 Task: Search one way flight ticket for 3 adults, 3 children in premium economy from Huntington: Tri-state Airport (milton J. Ferguson Field) to Fort Wayne: Fort Wayne International Airport on 8-4-2023. Choice of flights is Westjet. Price is upto 99000. Outbound departure time preference is 21:30.
Action: Mouse moved to (284, 243)
Screenshot: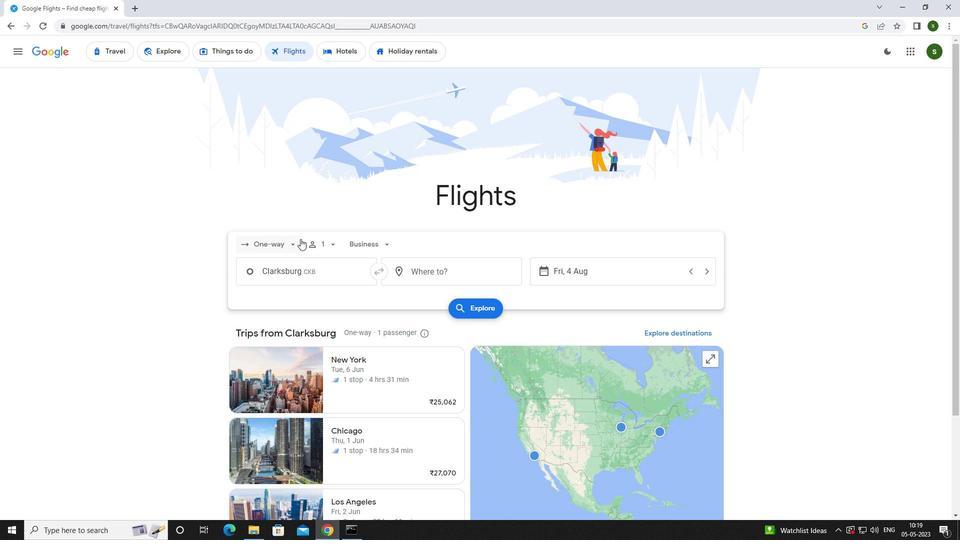 
Action: Mouse pressed left at (284, 243)
Screenshot: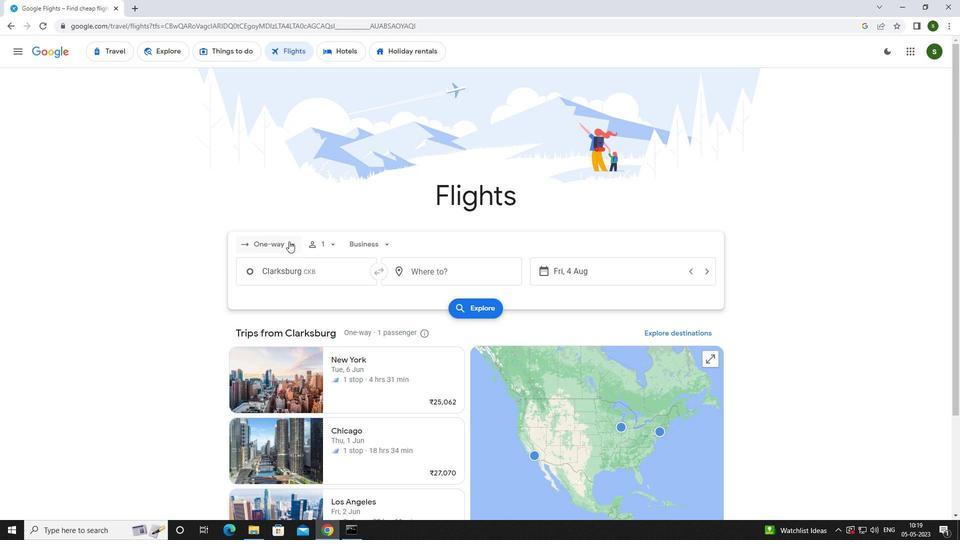 
Action: Mouse moved to (297, 285)
Screenshot: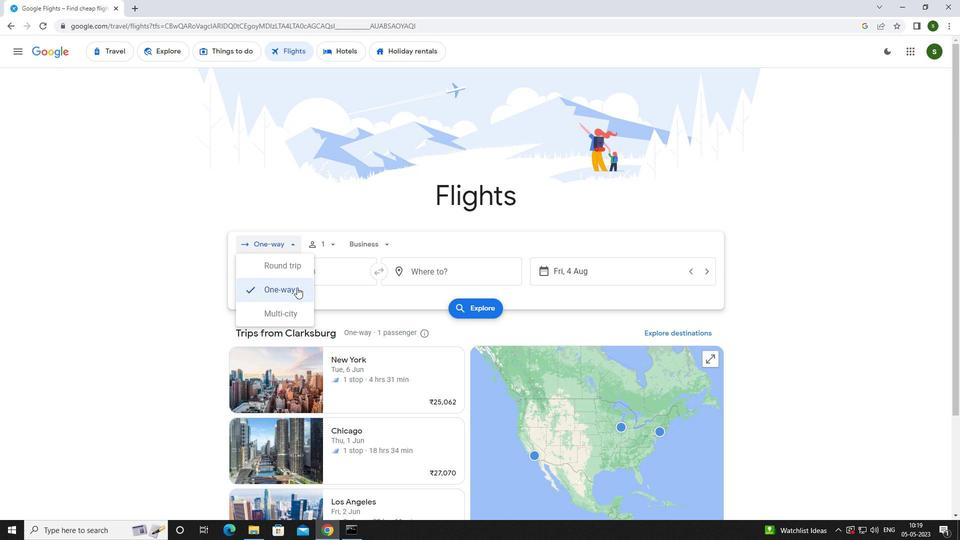 
Action: Mouse pressed left at (297, 285)
Screenshot: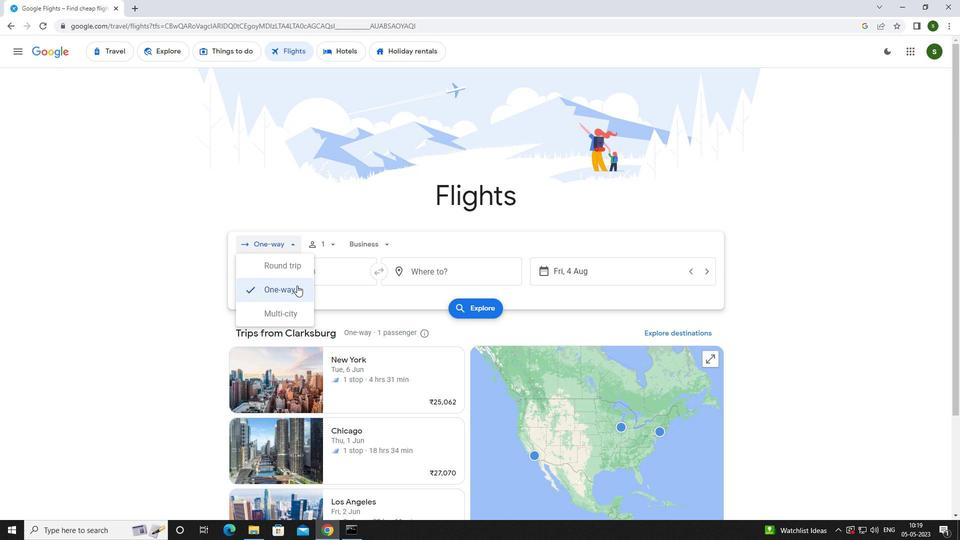 
Action: Mouse moved to (331, 244)
Screenshot: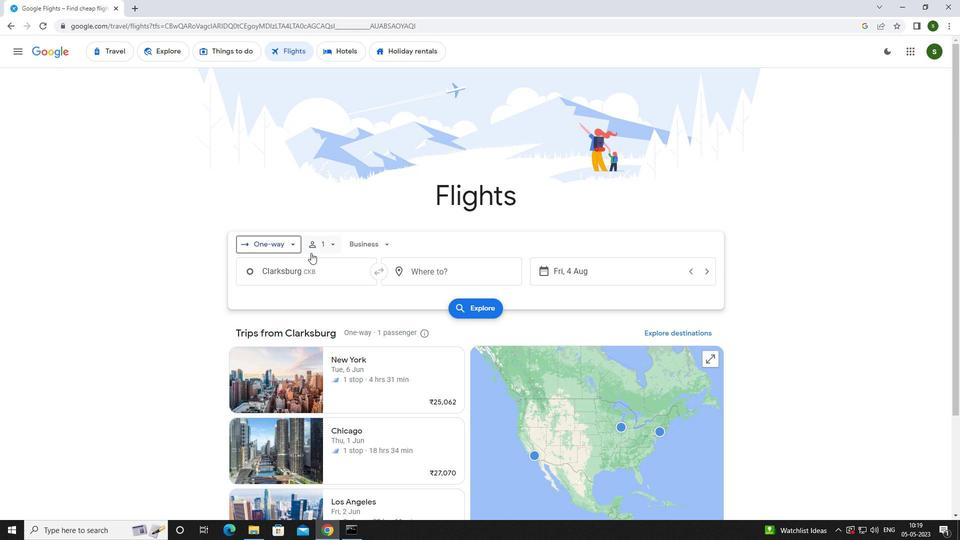 
Action: Mouse pressed left at (331, 244)
Screenshot: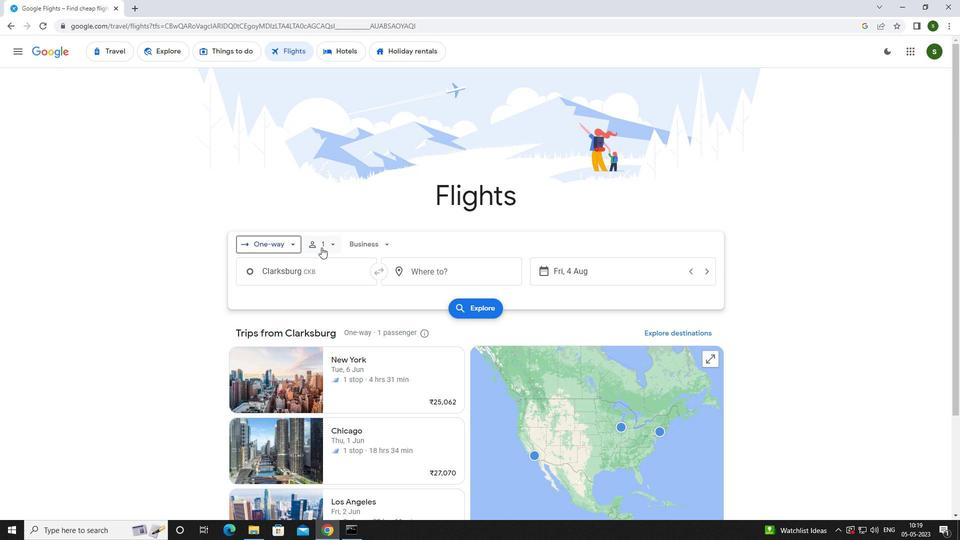 
Action: Mouse moved to (408, 270)
Screenshot: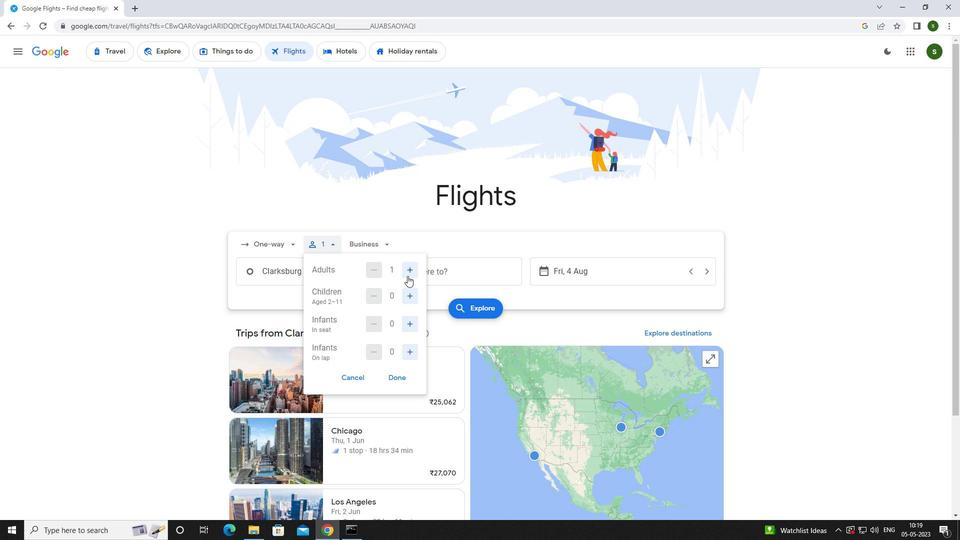 
Action: Mouse pressed left at (408, 270)
Screenshot: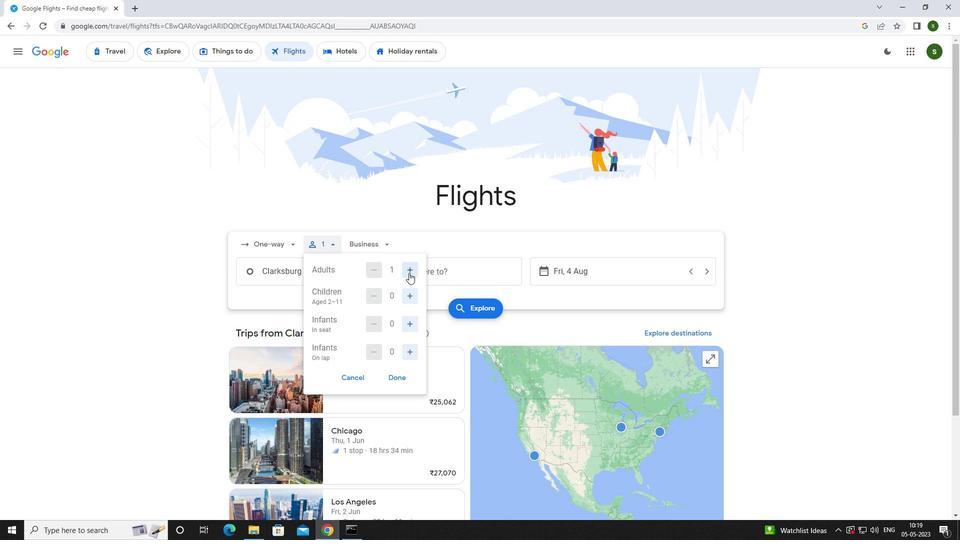 
Action: Mouse pressed left at (408, 270)
Screenshot: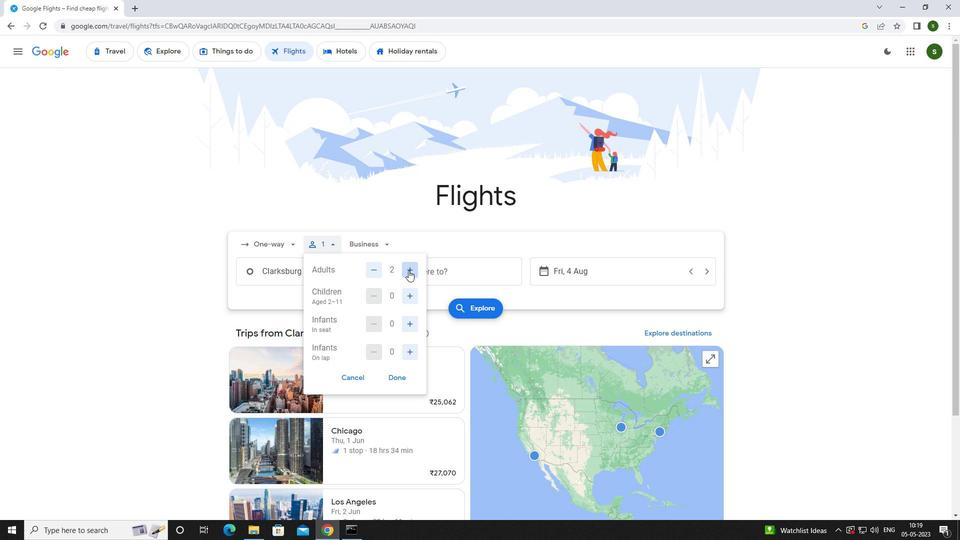 
Action: Mouse moved to (405, 295)
Screenshot: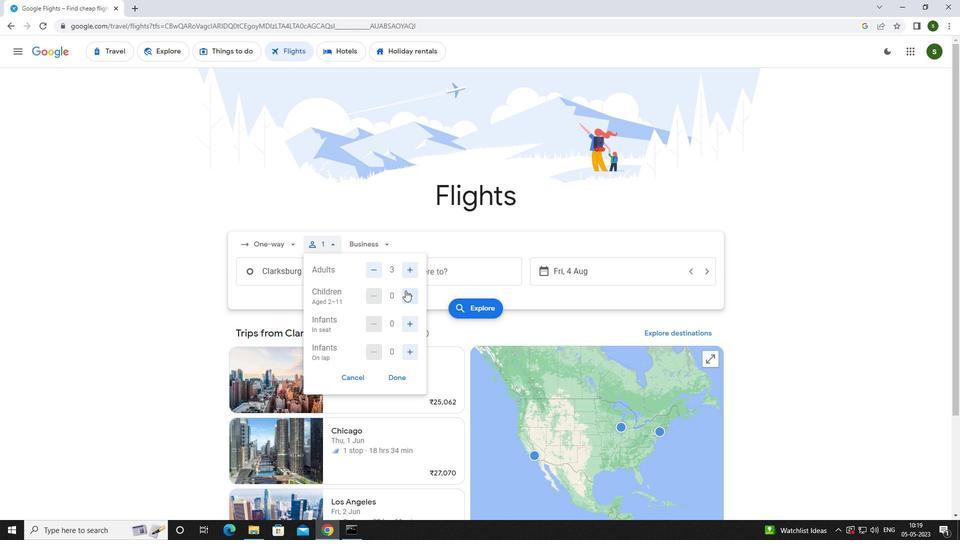 
Action: Mouse pressed left at (405, 295)
Screenshot: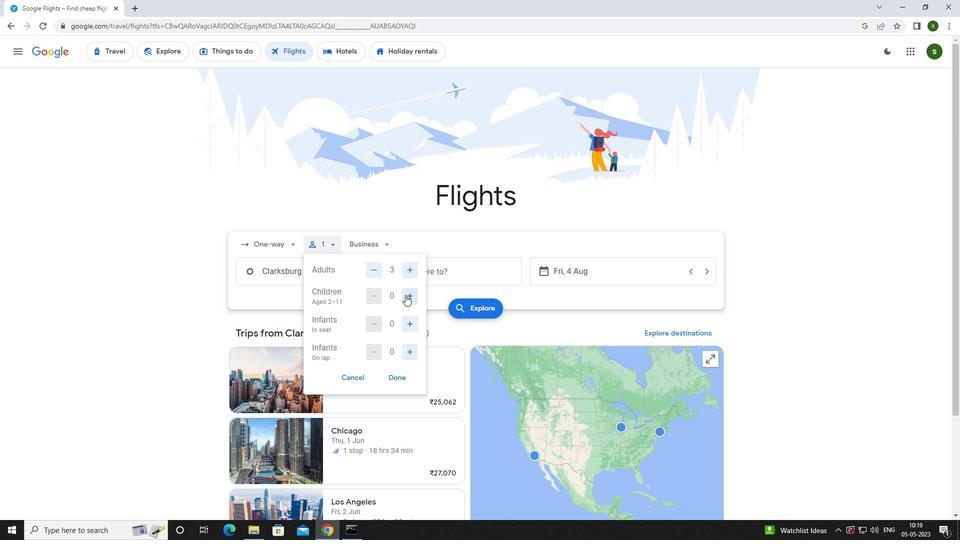 
Action: Mouse pressed left at (405, 295)
Screenshot: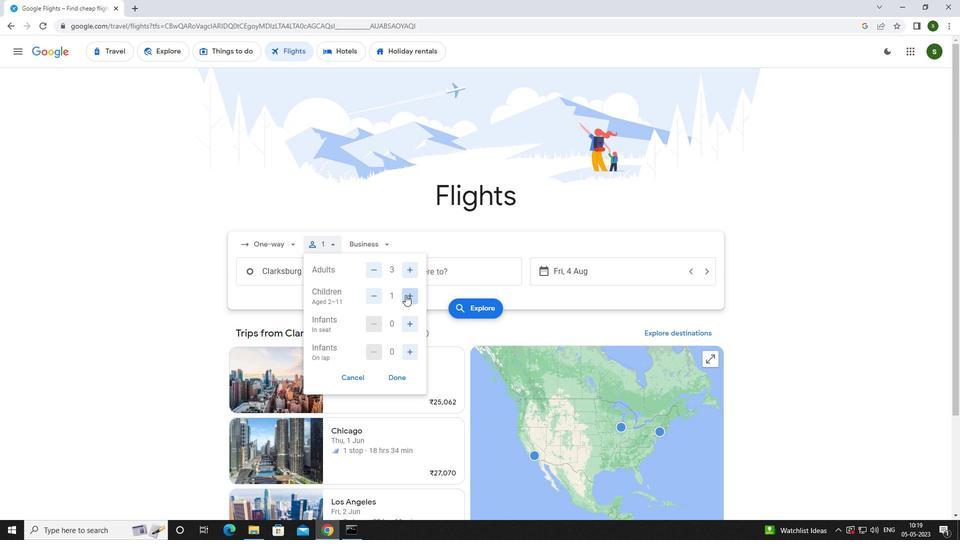 
Action: Mouse pressed left at (405, 295)
Screenshot: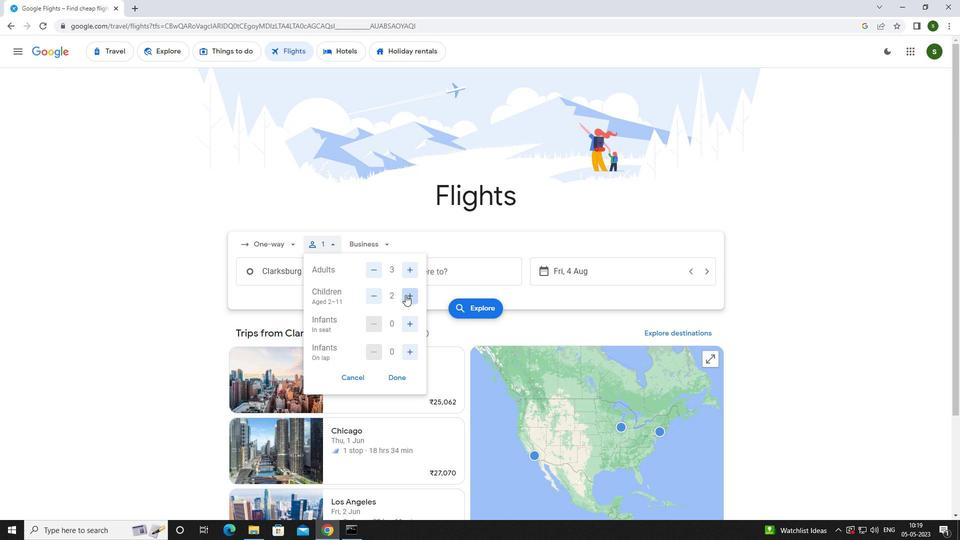 
Action: Mouse moved to (377, 248)
Screenshot: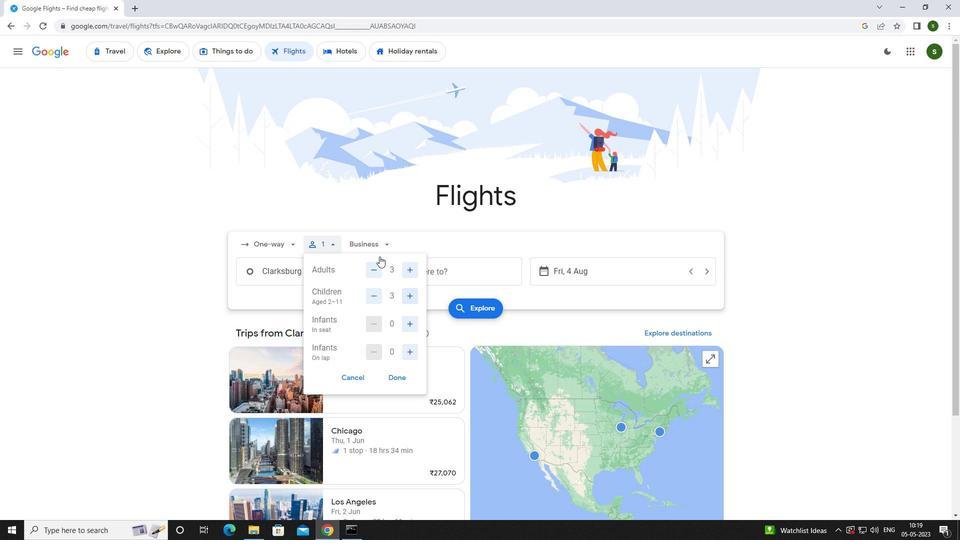 
Action: Mouse pressed left at (377, 248)
Screenshot: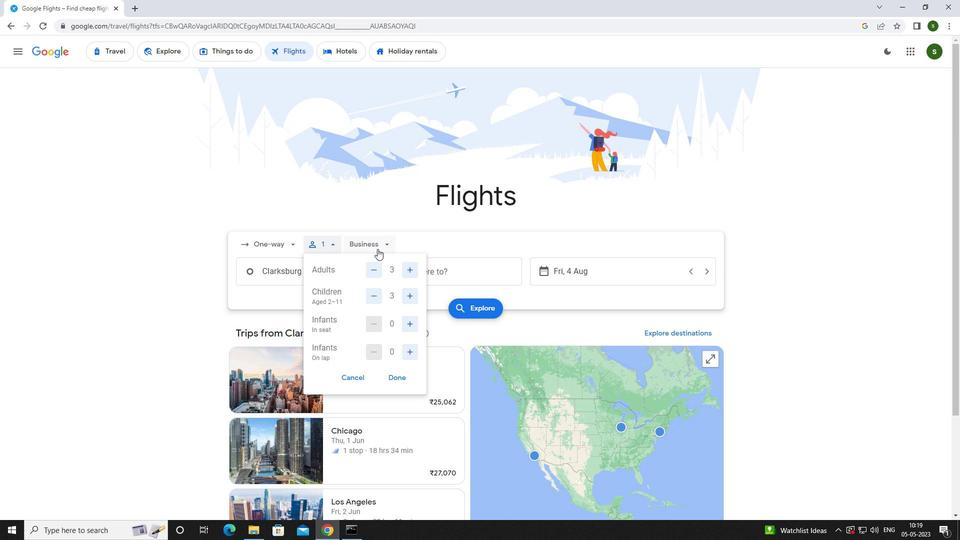 
Action: Mouse moved to (389, 288)
Screenshot: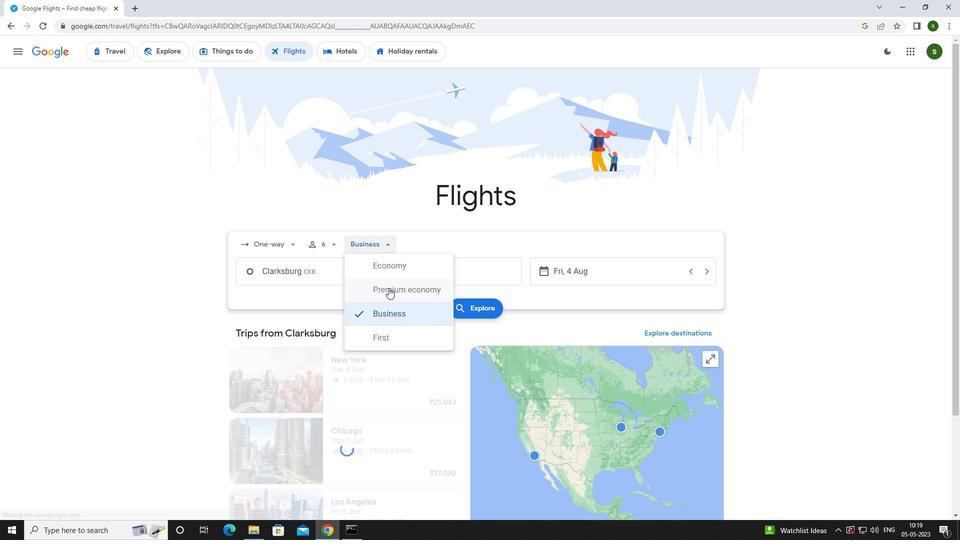 
Action: Mouse pressed left at (389, 288)
Screenshot: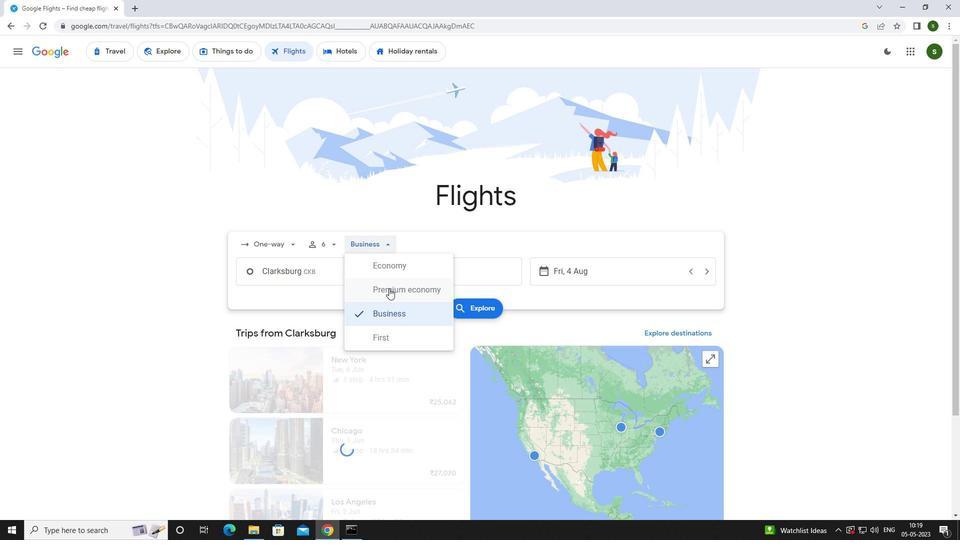 
Action: Mouse moved to (321, 273)
Screenshot: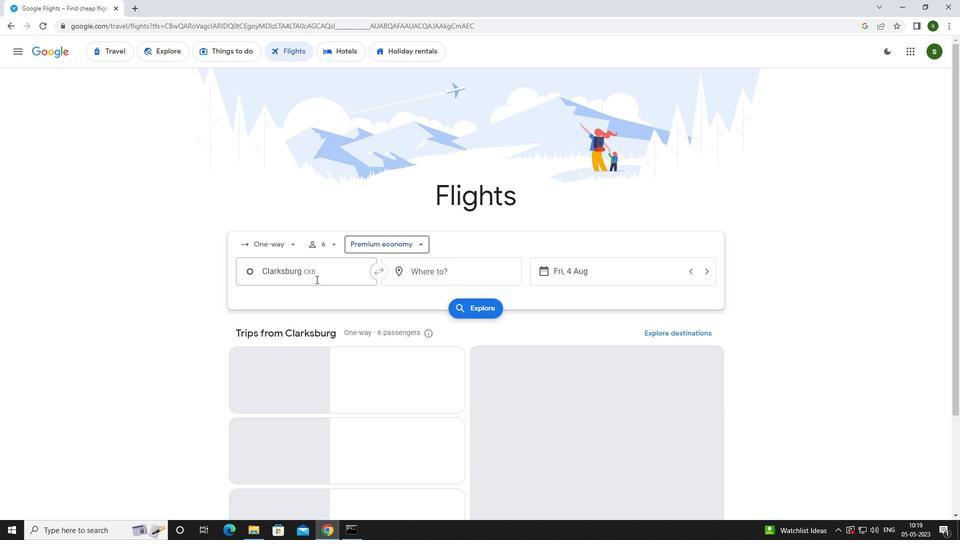 
Action: Mouse pressed left at (321, 273)
Screenshot: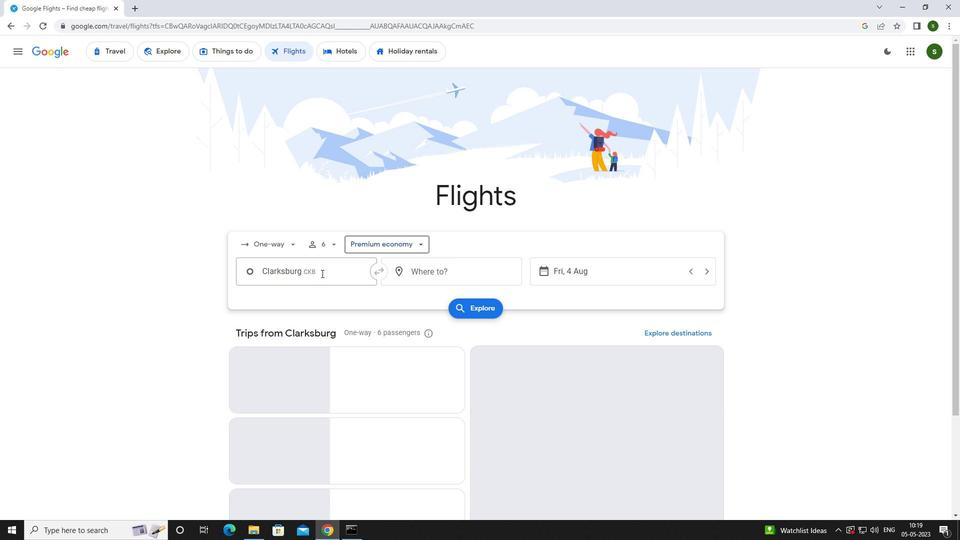 
Action: Key pressed <Key.caps_lock>h<Key.caps_lock>untington<Key.space><Key.caps_lock>t<Key.caps_lock>ri
Screenshot: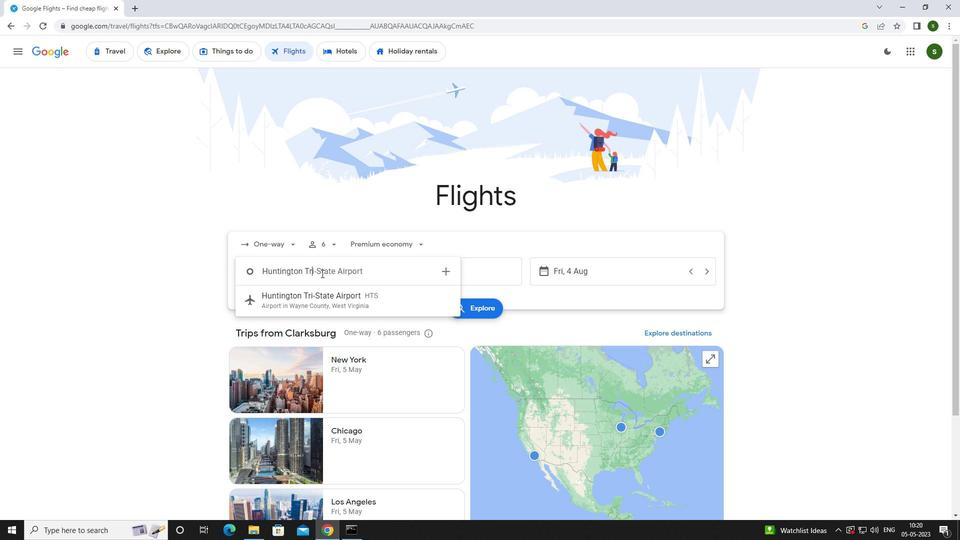 
Action: Mouse moved to (336, 310)
Screenshot: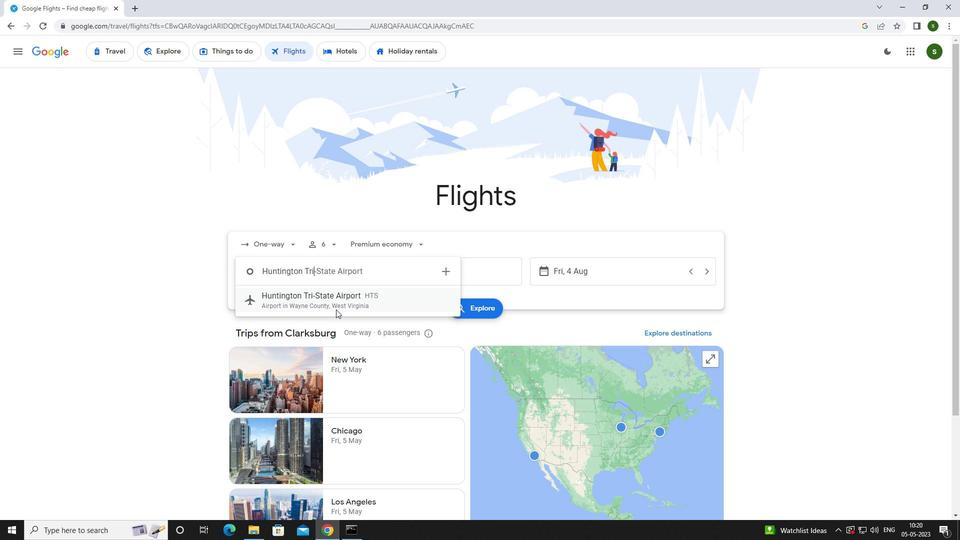 
Action: Mouse pressed left at (336, 310)
Screenshot: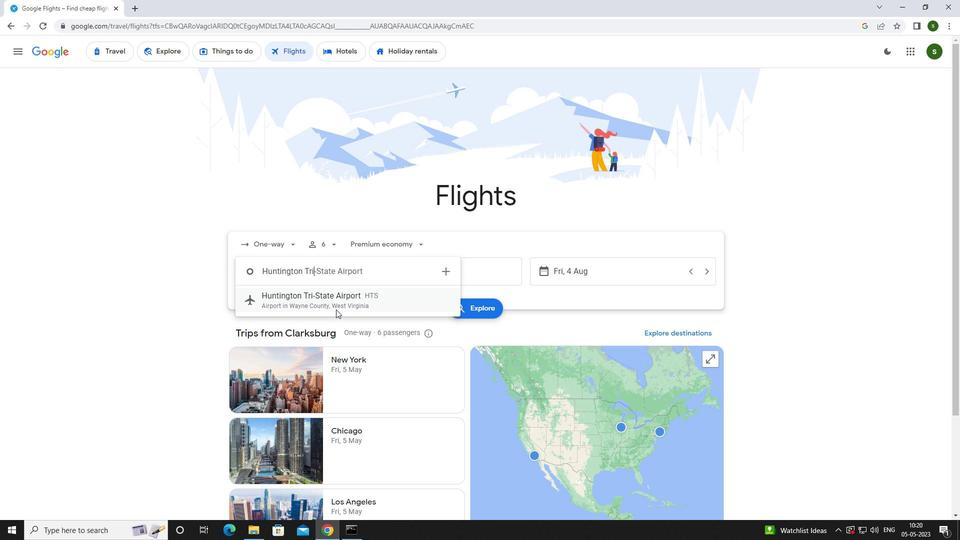 
Action: Mouse moved to (451, 274)
Screenshot: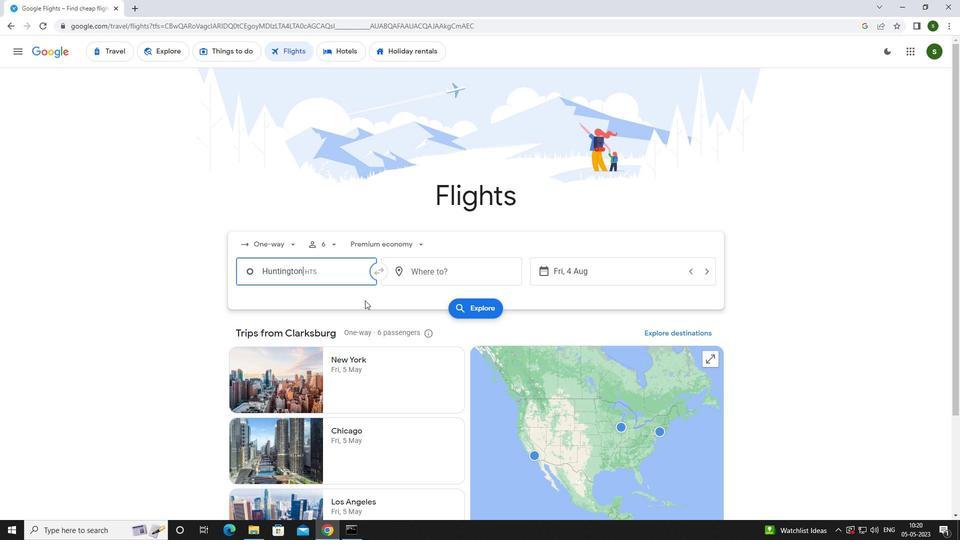 
Action: Mouse pressed left at (451, 274)
Screenshot: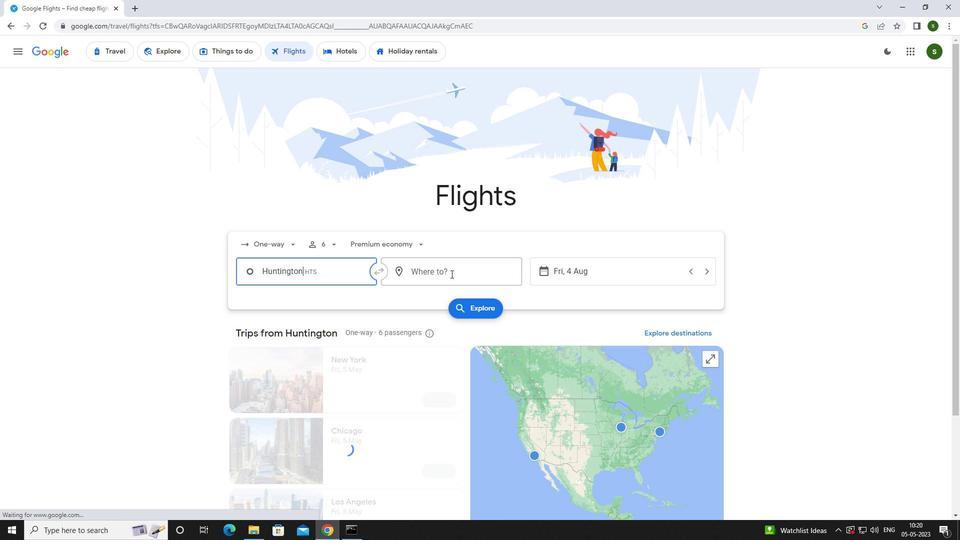 
Action: Mouse moved to (441, 276)
Screenshot: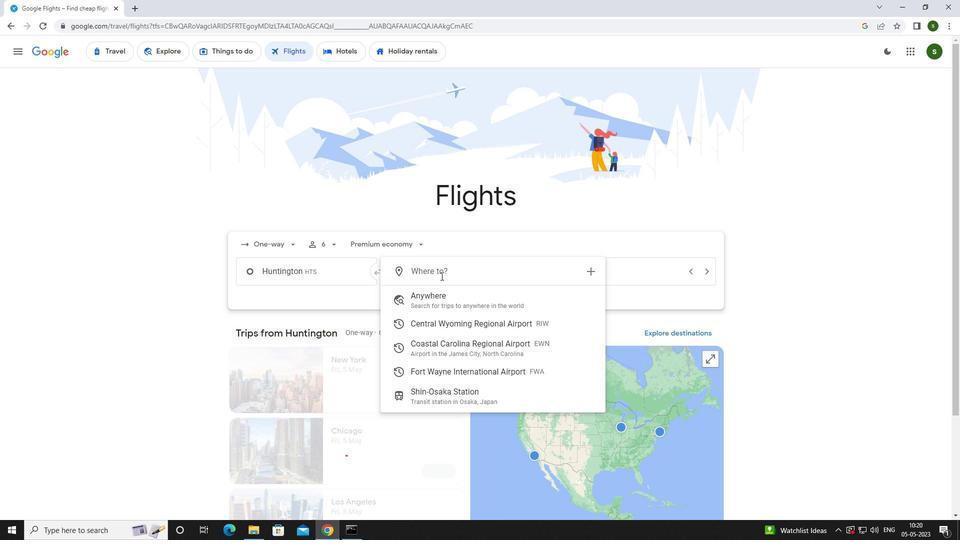 
Action: Key pressed <Key.caps_lock>f<Key.caps_lock>ort<Key.space><Key.caps_lock>w<Key.caps_lock>ay
Screenshot: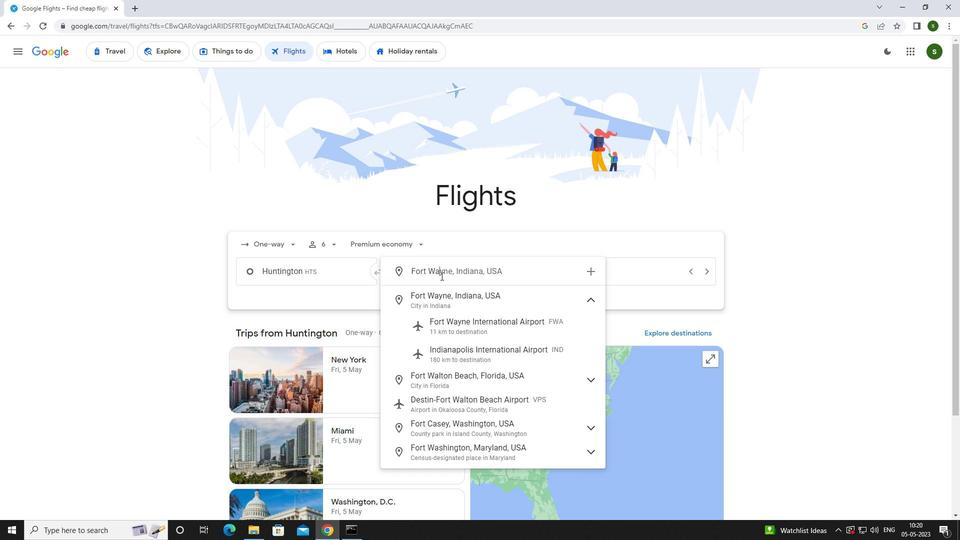 
Action: Mouse moved to (456, 322)
Screenshot: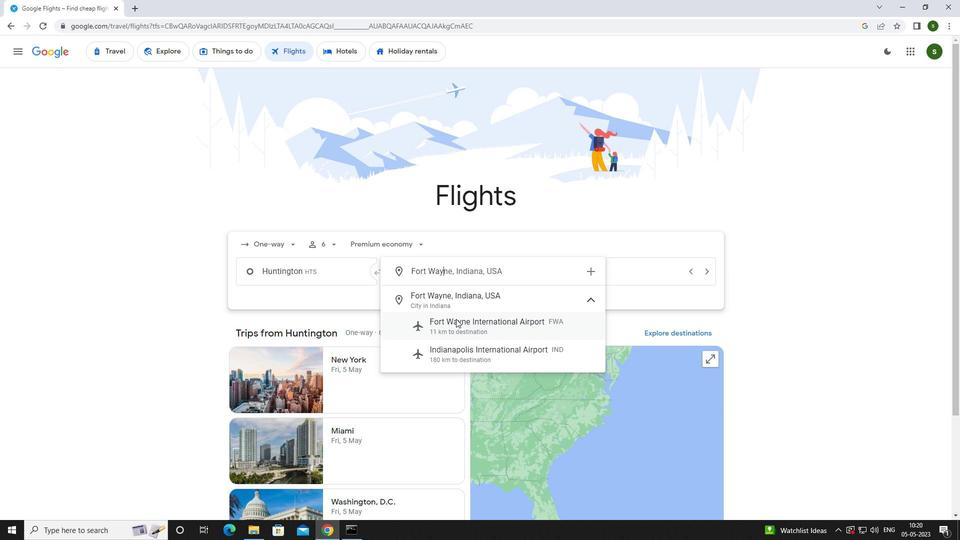 
Action: Mouse pressed left at (456, 322)
Screenshot: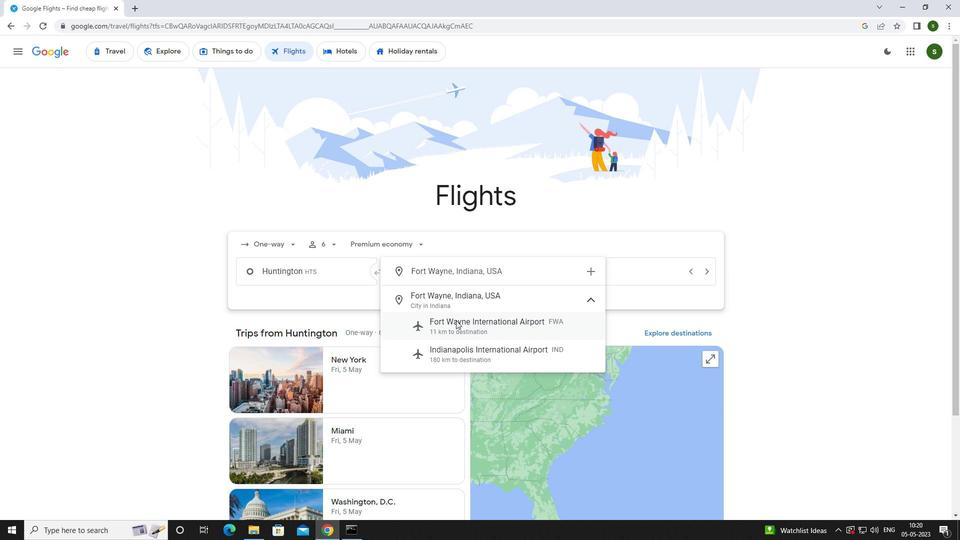 
Action: Mouse moved to (589, 275)
Screenshot: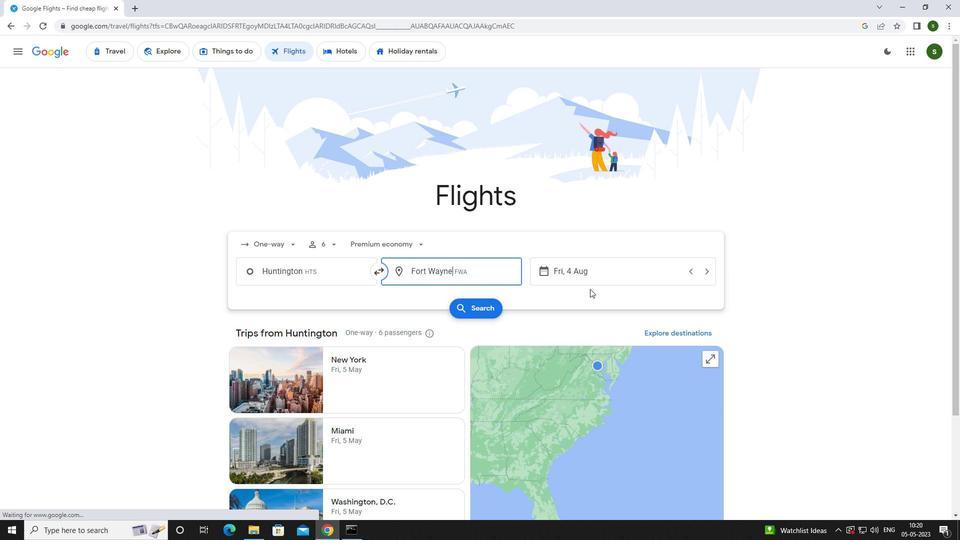 
Action: Mouse pressed left at (589, 275)
Screenshot: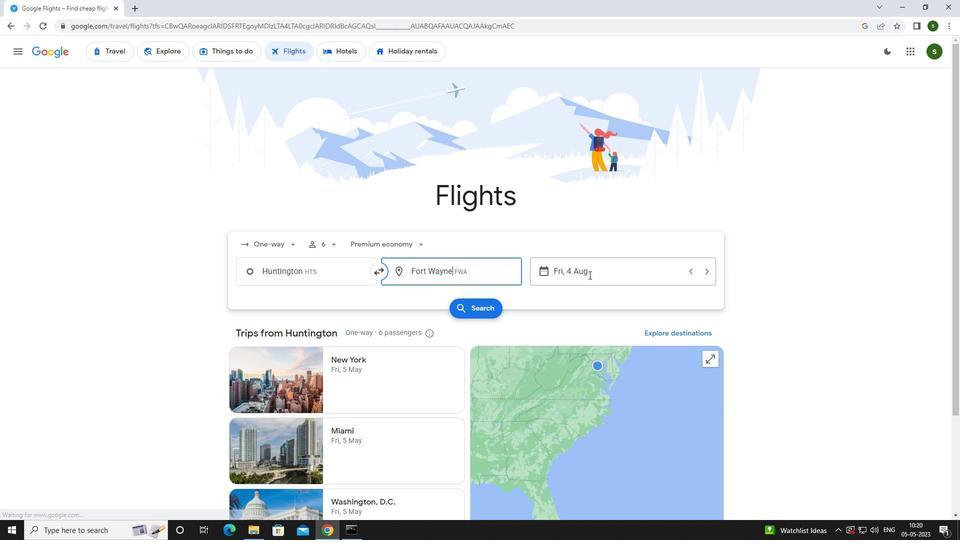 
Action: Mouse moved to (487, 340)
Screenshot: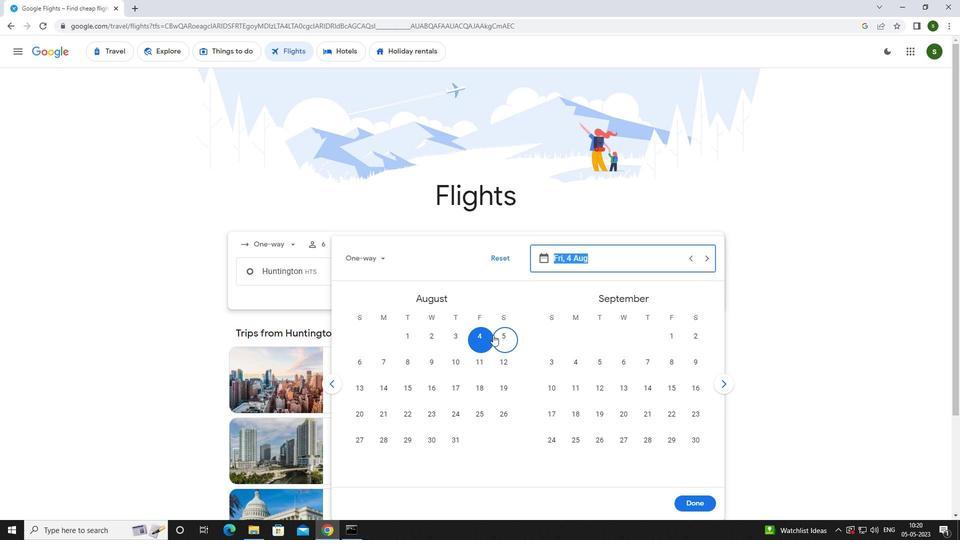 
Action: Mouse pressed left at (487, 340)
Screenshot: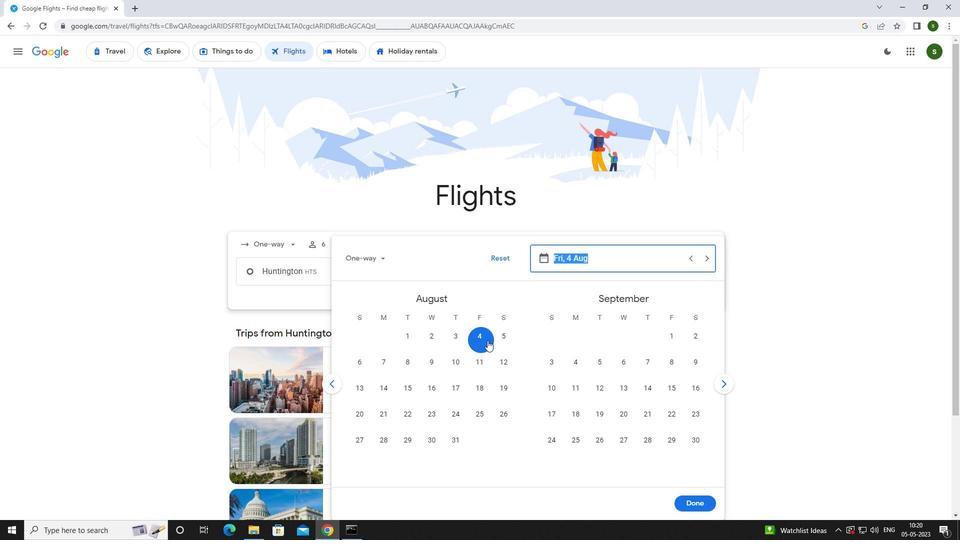 
Action: Mouse moved to (698, 501)
Screenshot: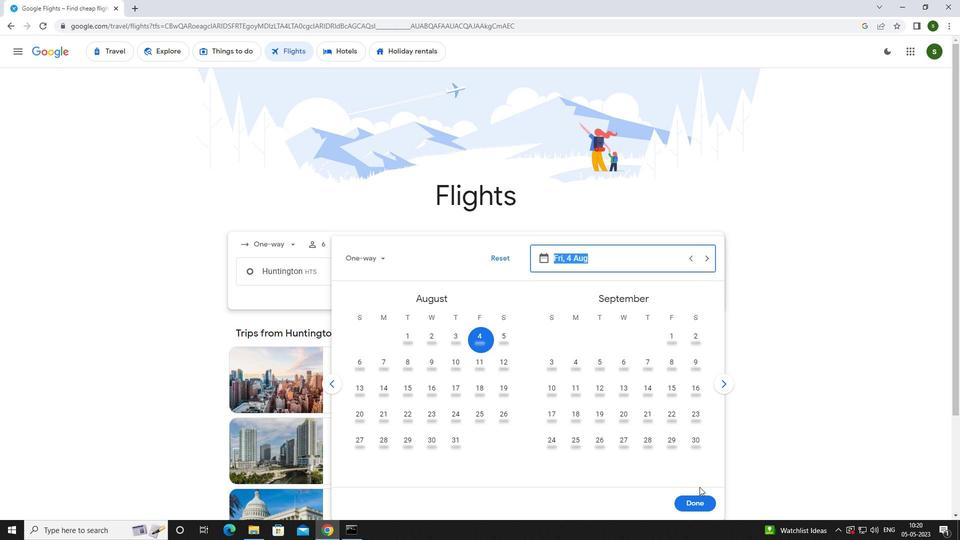
Action: Mouse pressed left at (698, 501)
Screenshot: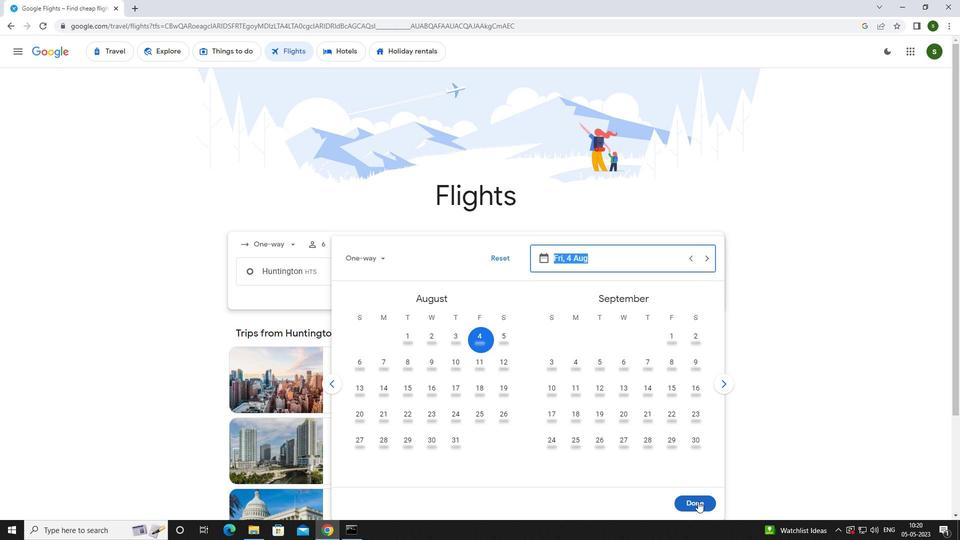 
Action: Mouse moved to (460, 307)
Screenshot: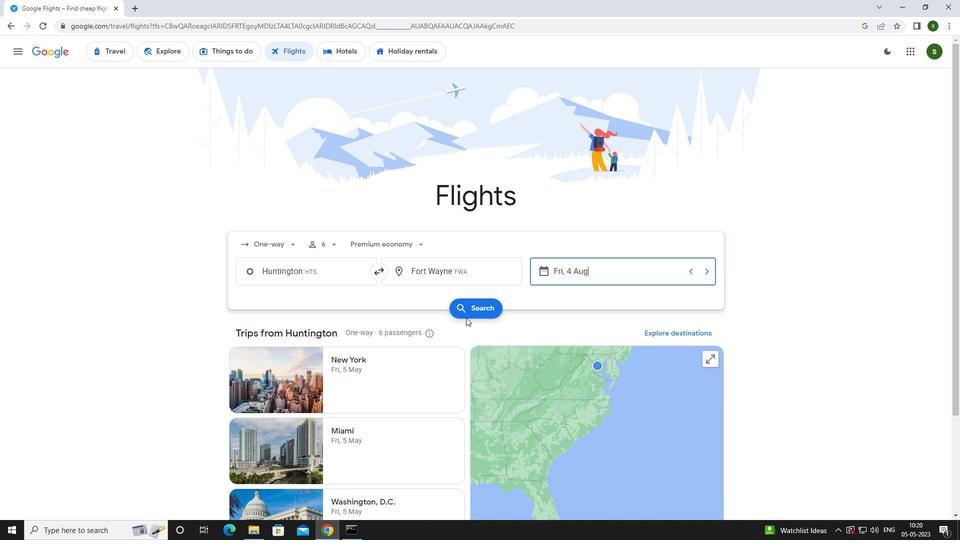 
Action: Mouse pressed left at (460, 307)
Screenshot: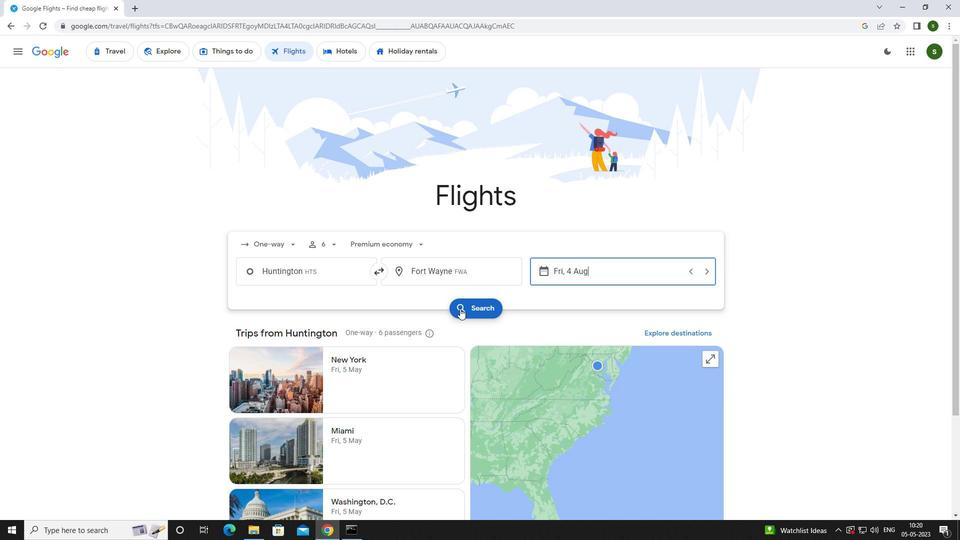 
Action: Mouse moved to (254, 147)
Screenshot: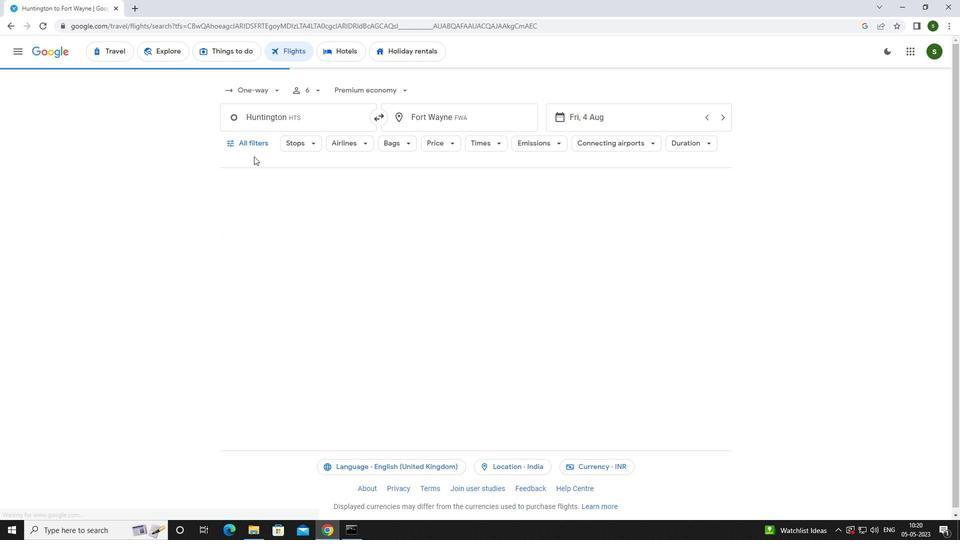 
Action: Mouse pressed left at (254, 147)
Screenshot: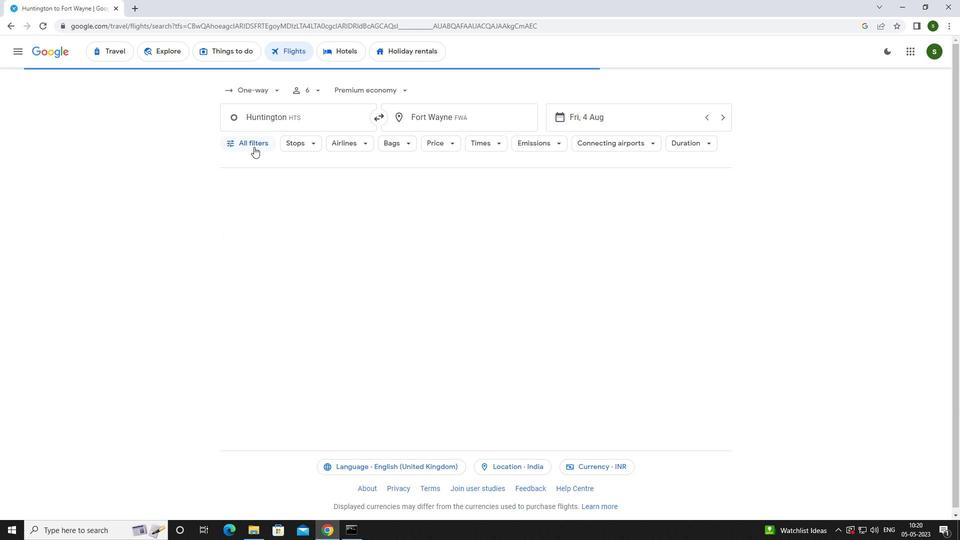 
Action: Mouse moved to (373, 355)
Screenshot: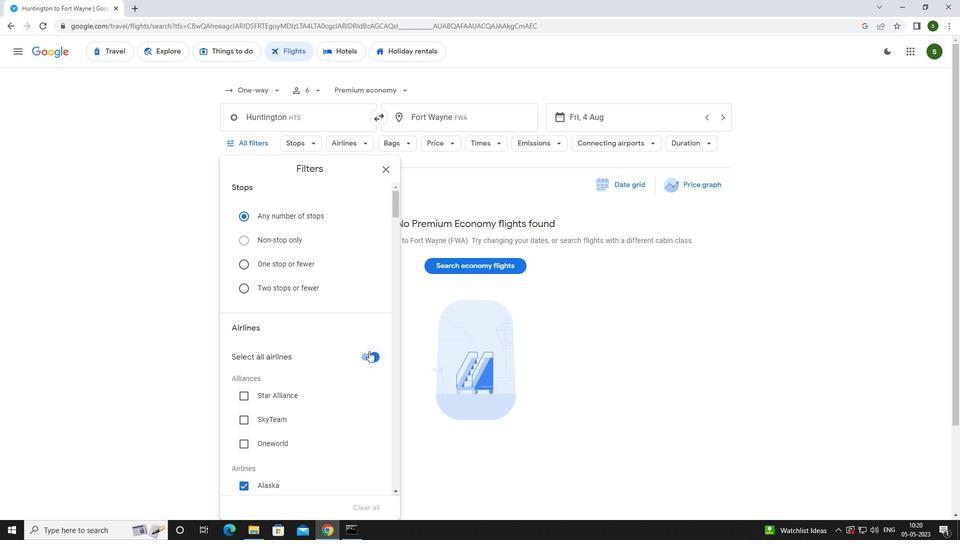 
Action: Mouse pressed left at (373, 355)
Screenshot: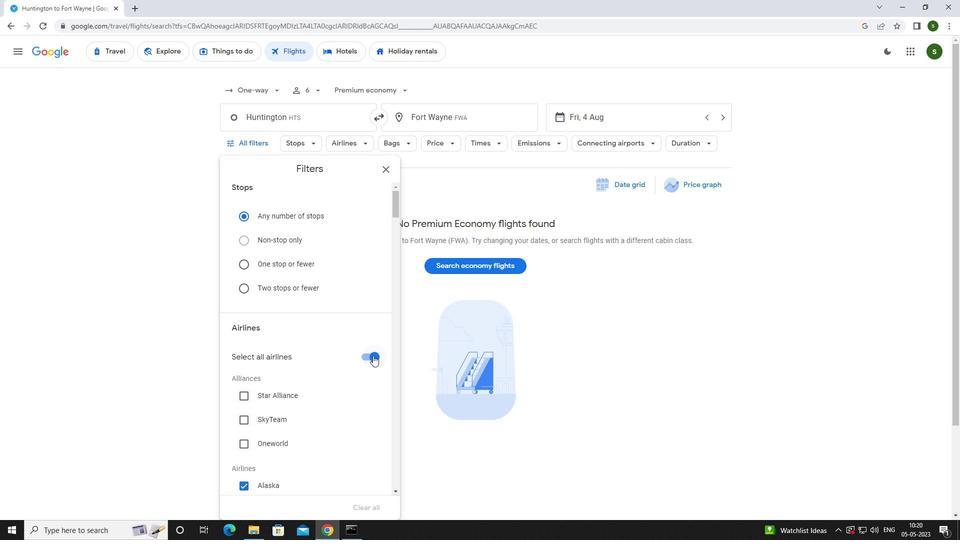 
Action: Mouse moved to (340, 329)
Screenshot: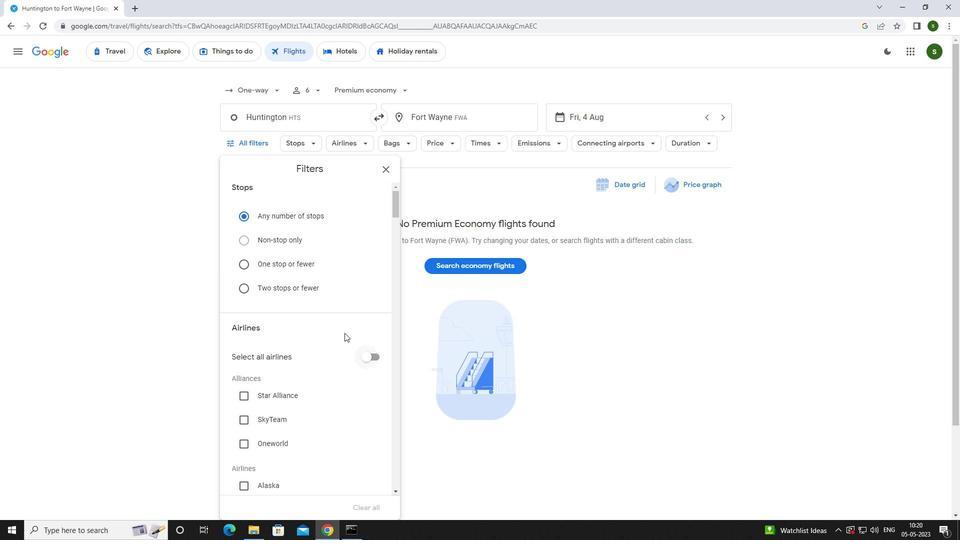 
Action: Mouse scrolled (340, 328) with delta (0, 0)
Screenshot: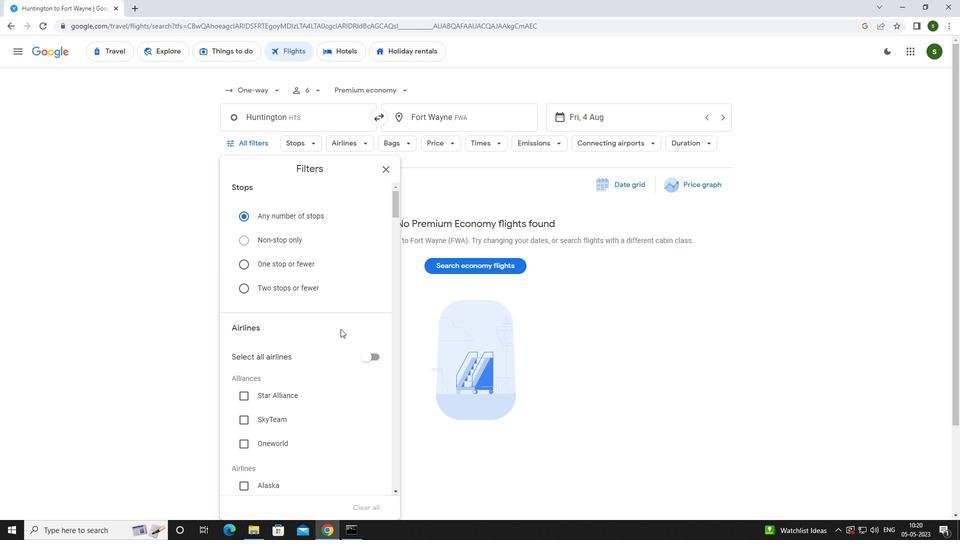 
Action: Mouse scrolled (340, 328) with delta (0, 0)
Screenshot: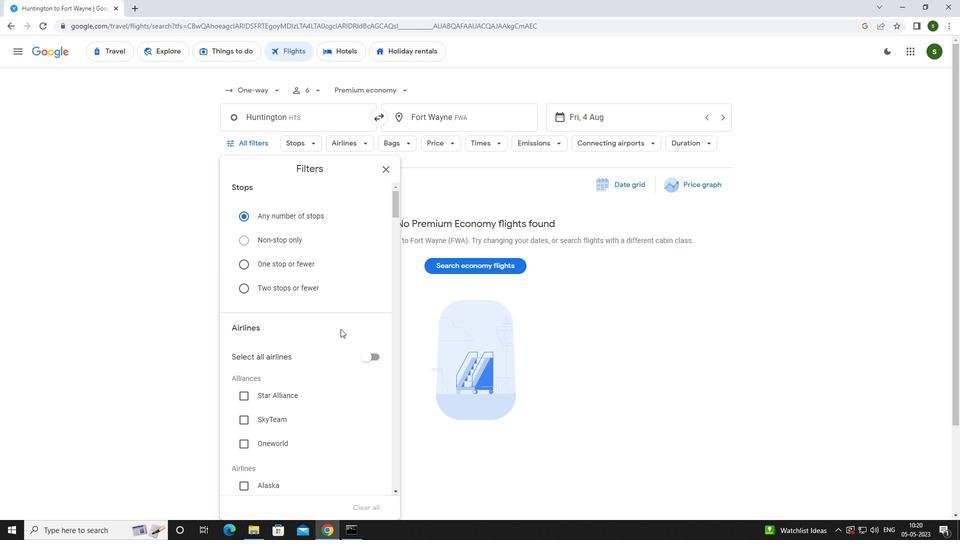 
Action: Mouse scrolled (340, 328) with delta (0, 0)
Screenshot: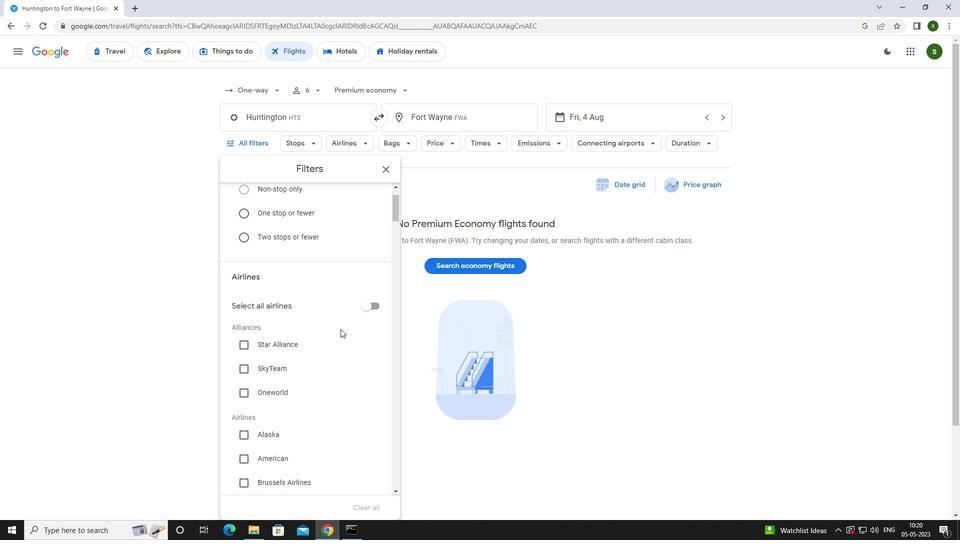 
Action: Mouse scrolled (340, 328) with delta (0, 0)
Screenshot: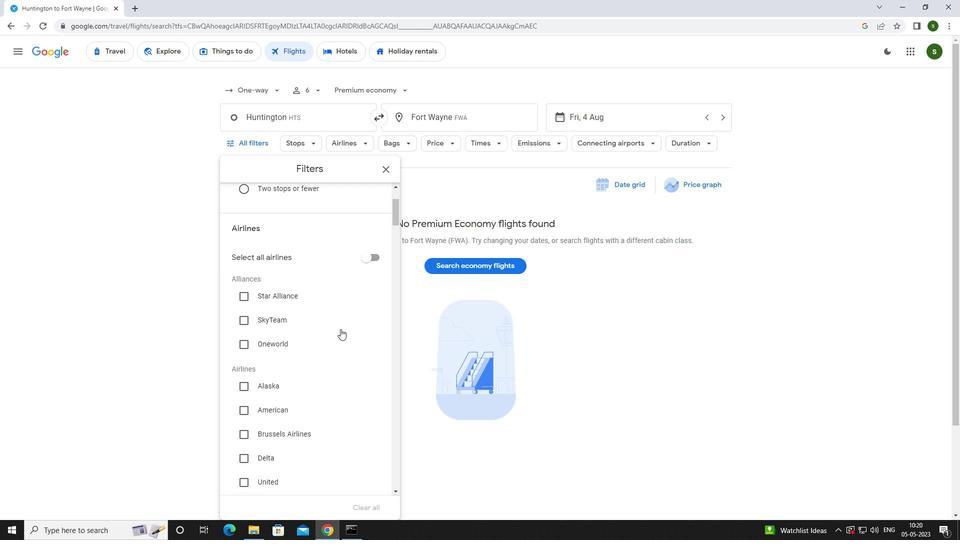 
Action: Mouse scrolled (340, 328) with delta (0, 0)
Screenshot: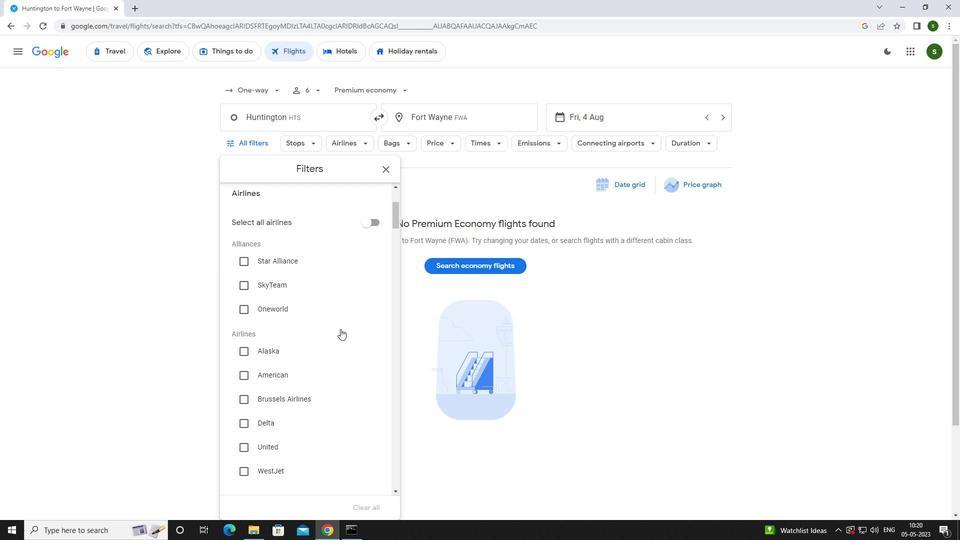 
Action: Mouse moved to (271, 352)
Screenshot: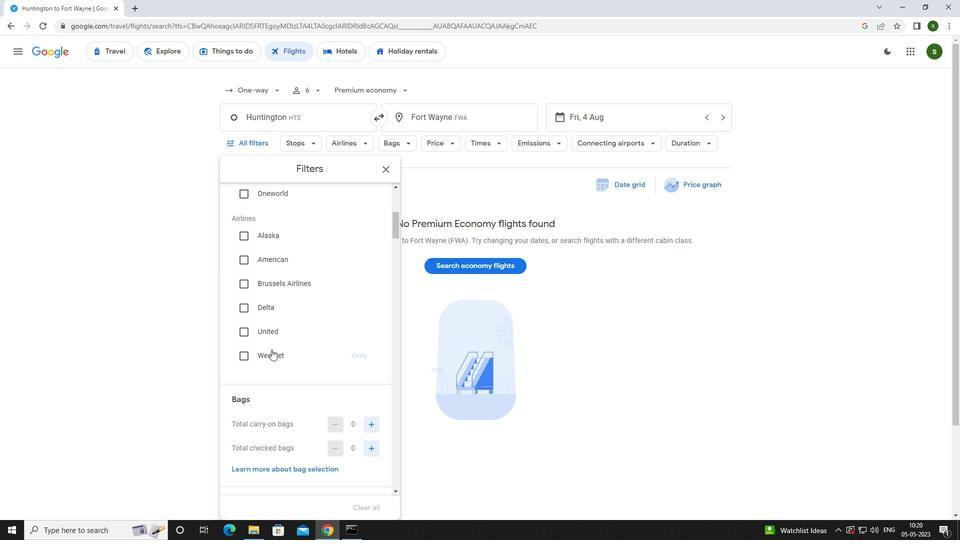 
Action: Mouse pressed left at (271, 352)
Screenshot: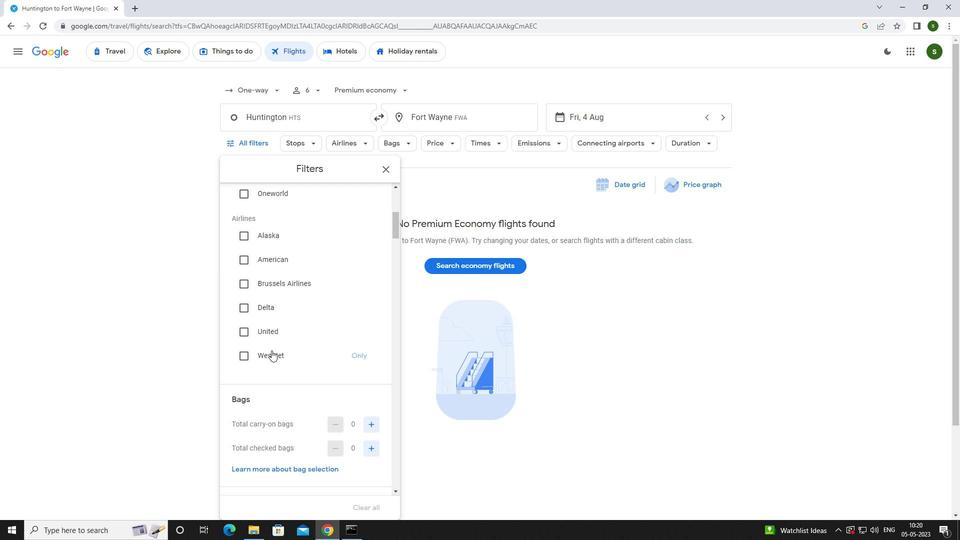 
Action: Mouse moved to (271, 352)
Screenshot: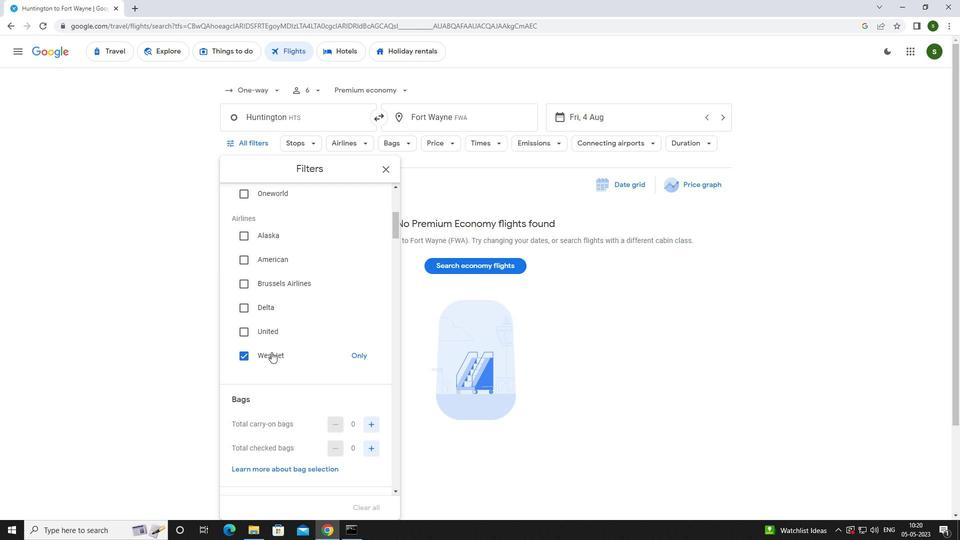 
Action: Mouse scrolled (271, 352) with delta (0, 0)
Screenshot: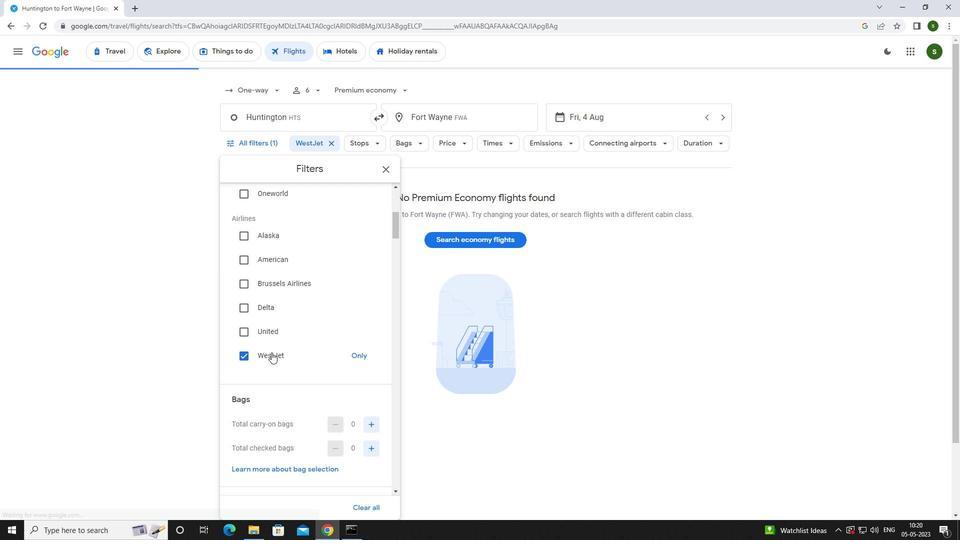 
Action: Mouse scrolled (271, 352) with delta (0, 0)
Screenshot: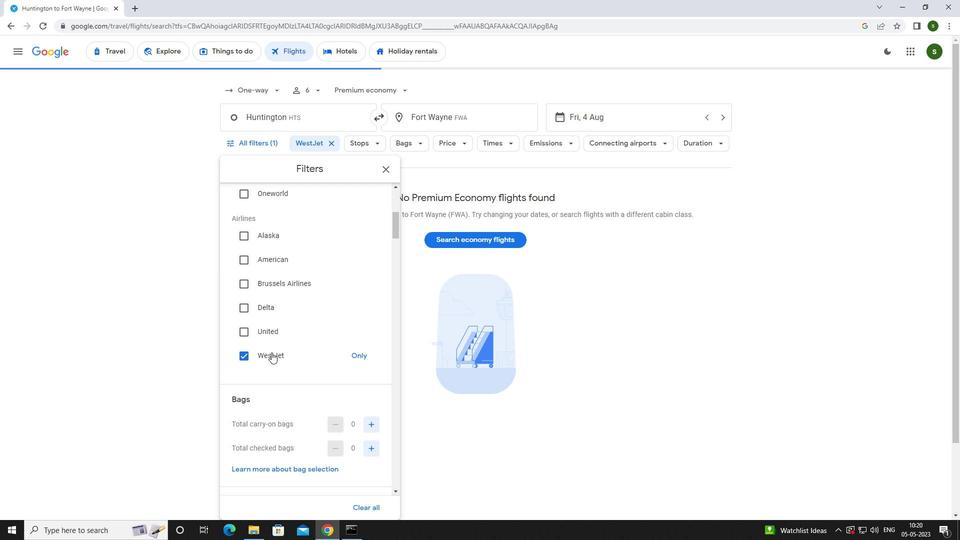 
Action: Mouse scrolled (271, 352) with delta (0, 0)
Screenshot: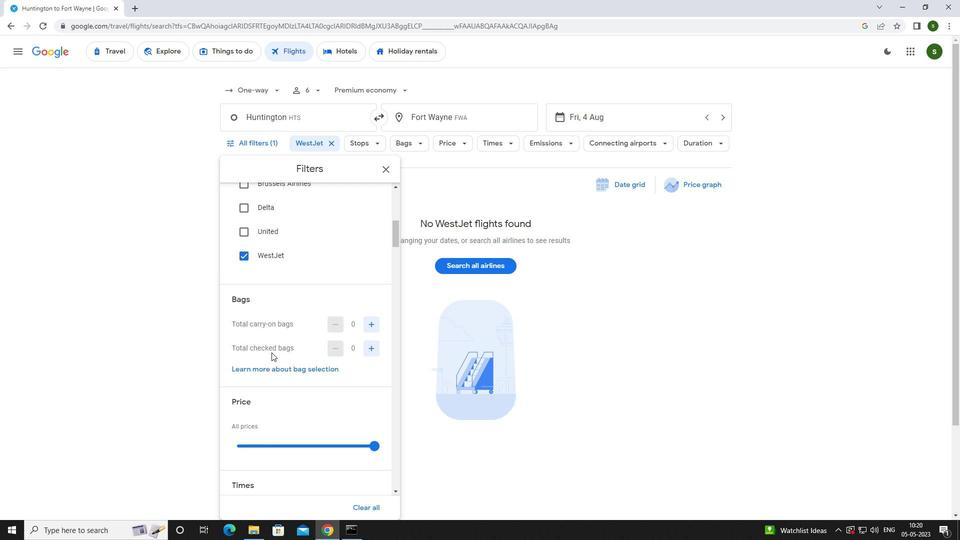 
Action: Mouse moved to (377, 394)
Screenshot: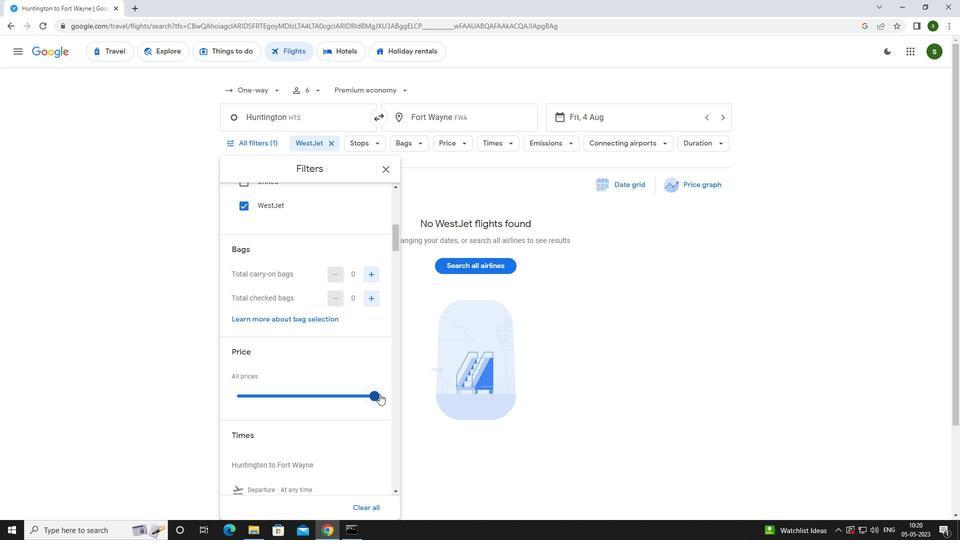 
Action: Mouse pressed left at (377, 394)
Screenshot: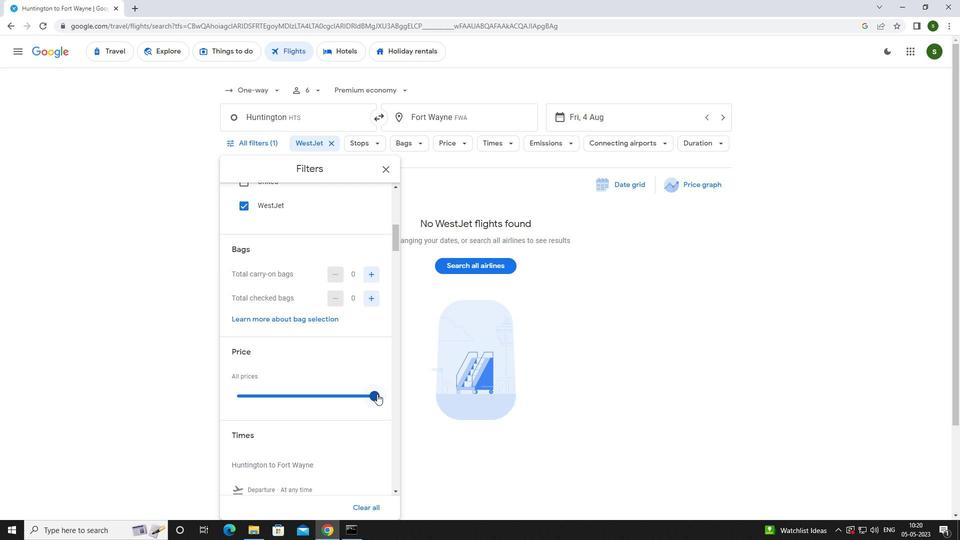 
Action: Mouse scrolled (377, 393) with delta (0, 0)
Screenshot: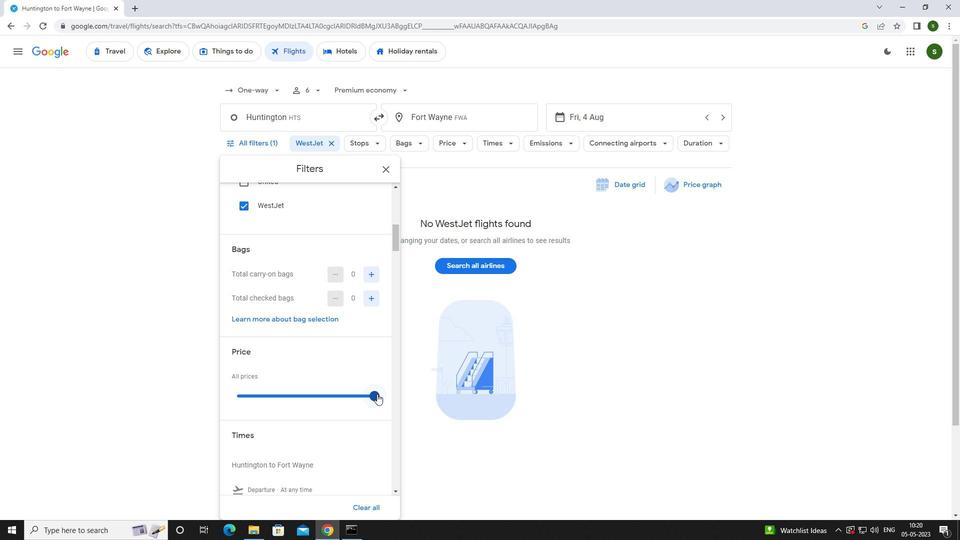 
Action: Mouse scrolled (377, 393) with delta (0, 0)
Screenshot: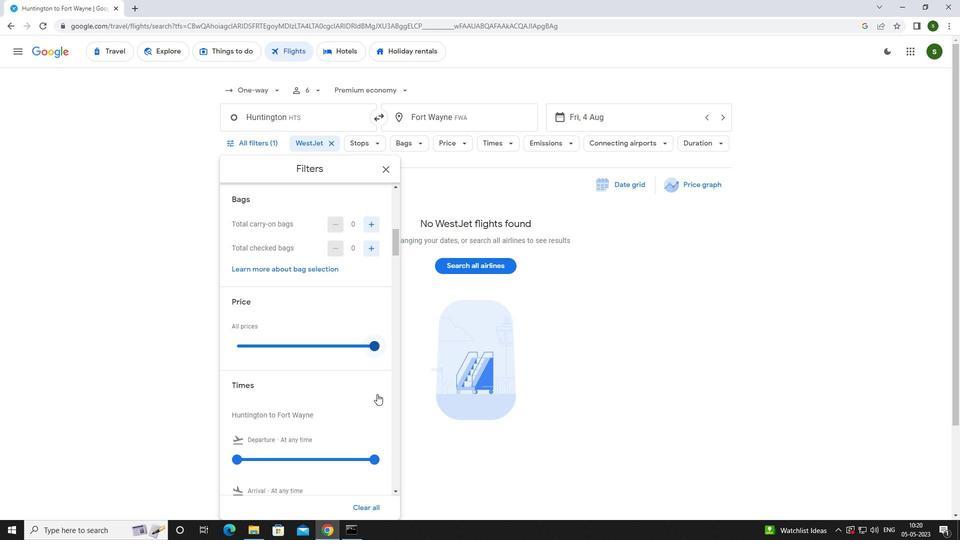 
Action: Mouse moved to (233, 408)
Screenshot: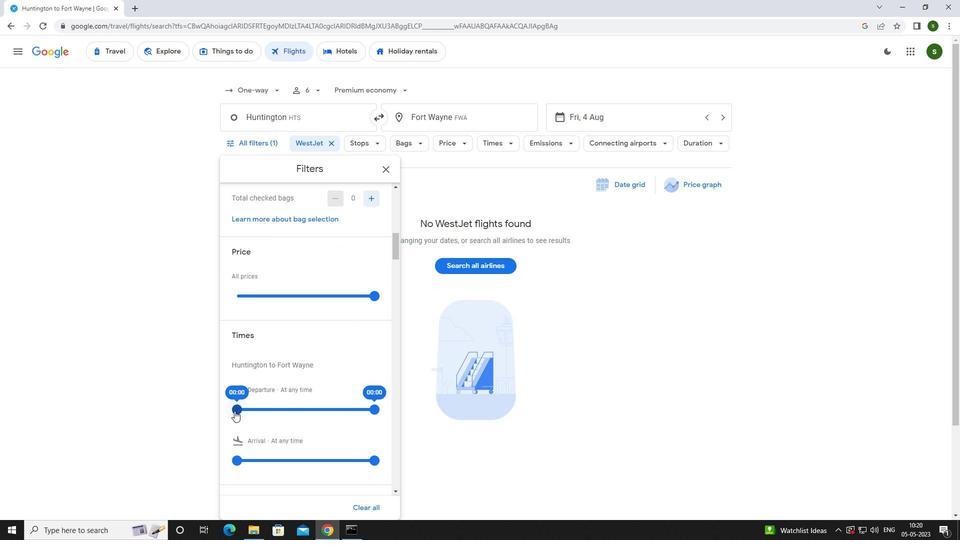 
Action: Mouse pressed left at (233, 408)
Screenshot: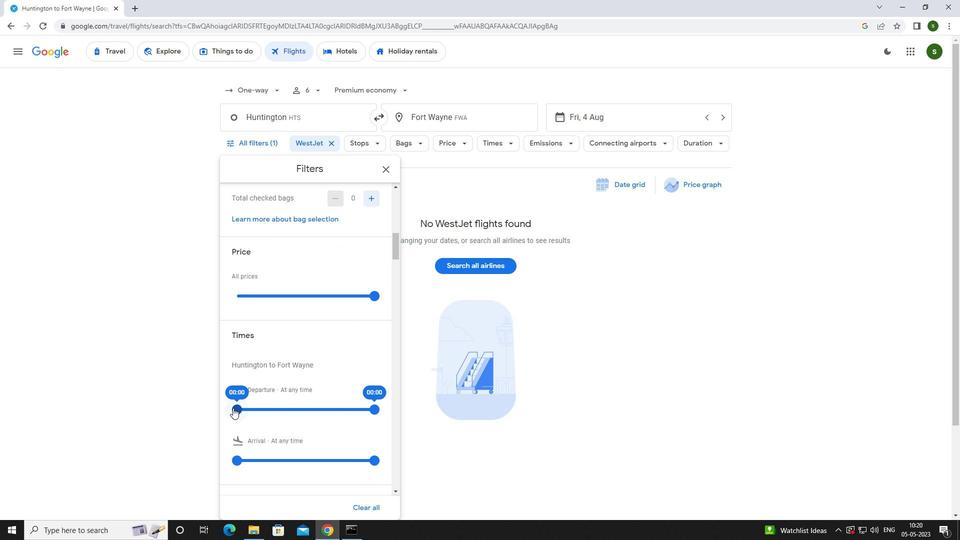 
Action: Mouse moved to (617, 386)
Screenshot: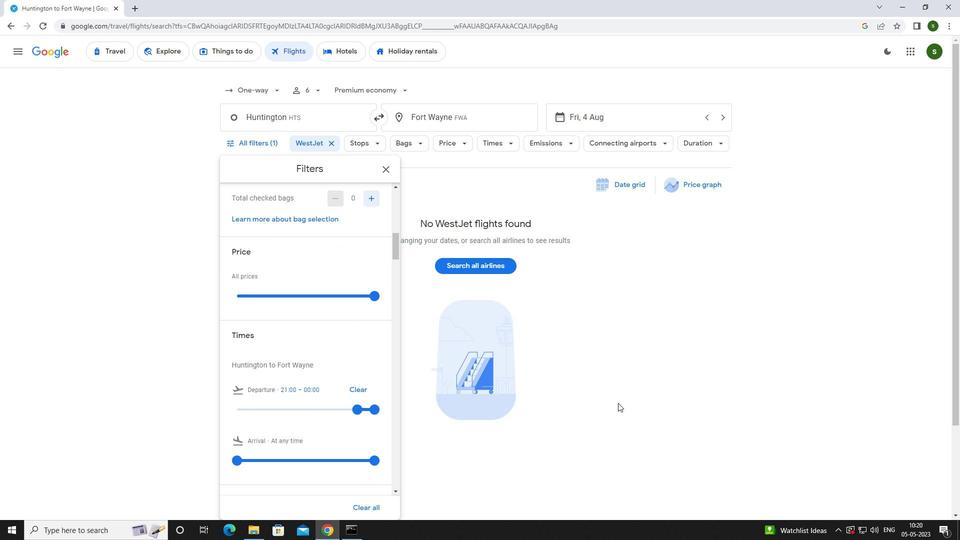 
Action: Mouse pressed left at (617, 386)
Screenshot: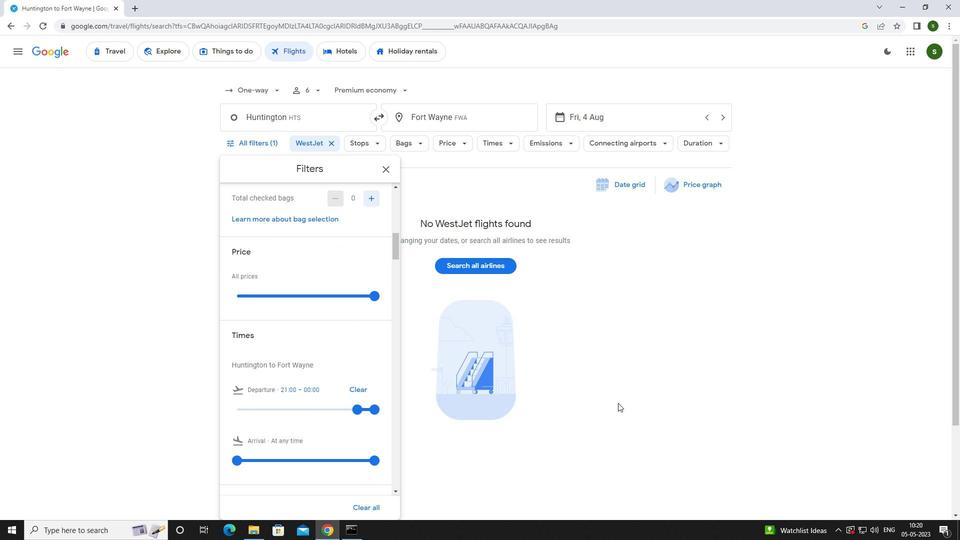 
Action: Mouse moved to (614, 385)
Screenshot: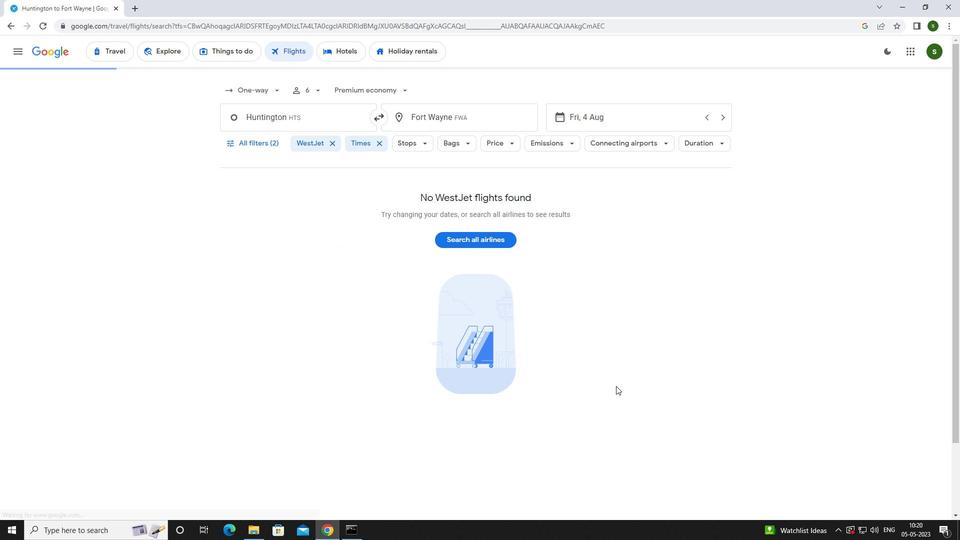 
